 Task: Create new Company, with domain: 'uottawa.ca' and type: 'Prospect'. Add new contact for this company, with mail Id: 'Darshana34Baker@uottawa.ca', First Name: Darshana, Last name:  Baker, Job Title: 'Account Manager', Phone Number: '(202) 555-8907'. Change life cycle stage to  Lead and lead status to  Open. Logged in from softage.1@softage.net
Action: Mouse moved to (69, 52)
Screenshot: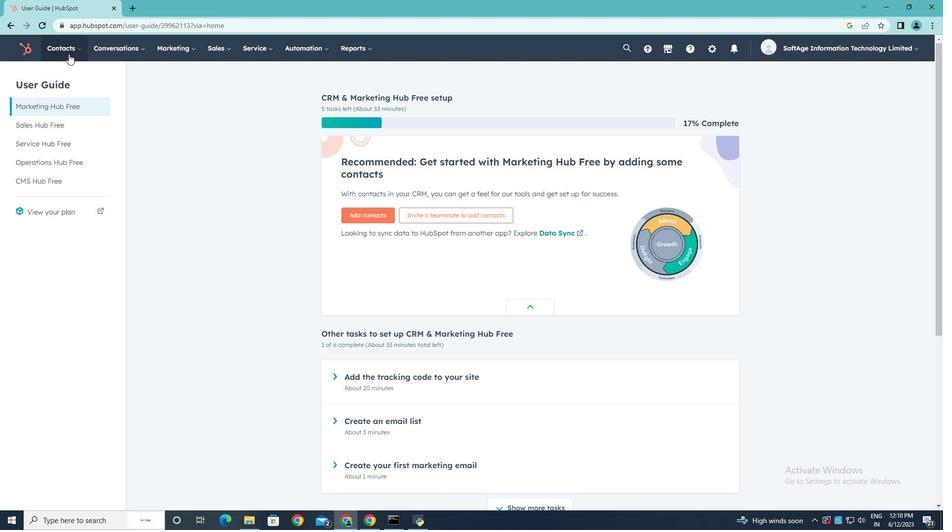 
Action: Mouse pressed left at (69, 52)
Screenshot: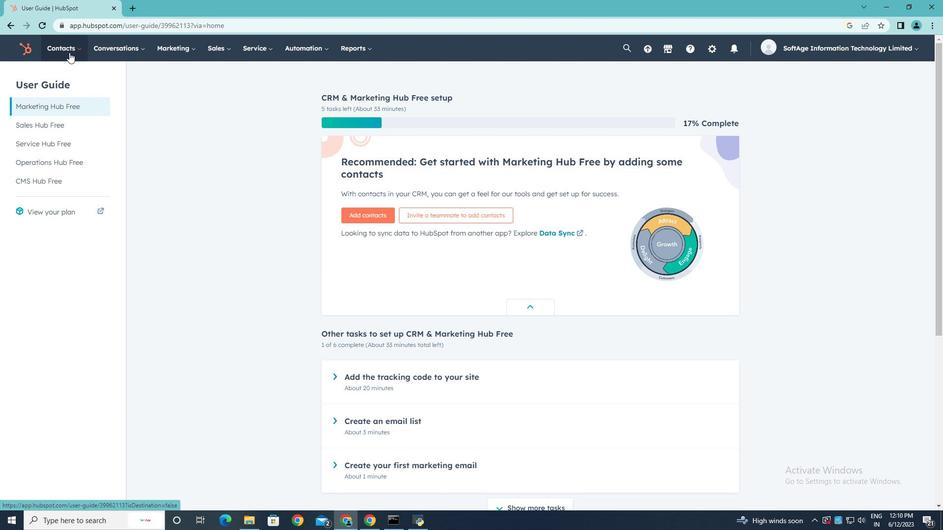 
Action: Mouse moved to (74, 98)
Screenshot: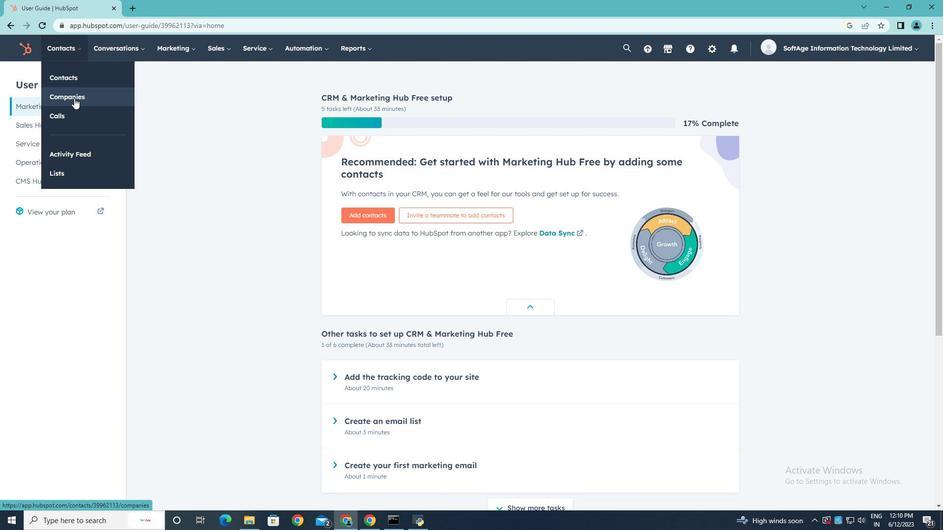 
Action: Mouse pressed left at (74, 98)
Screenshot: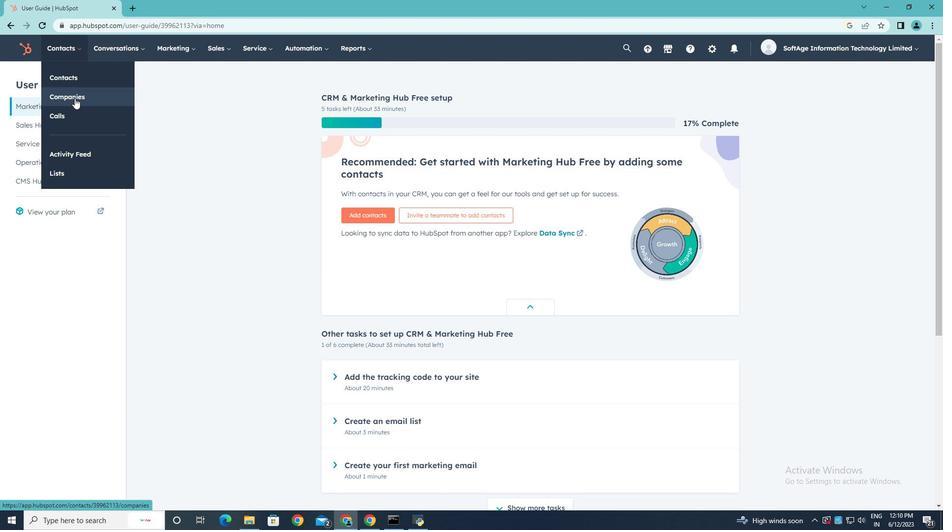 
Action: Mouse moved to (880, 82)
Screenshot: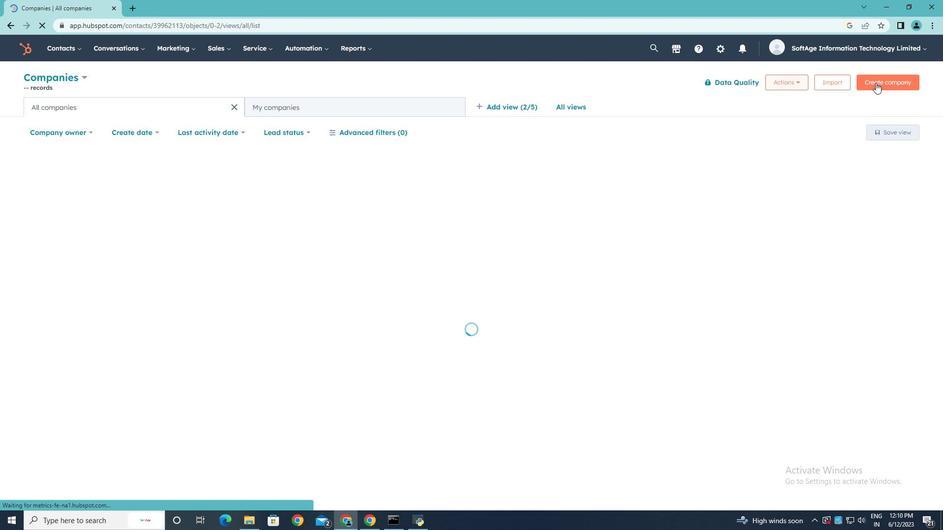 
Action: Mouse pressed left at (880, 82)
Screenshot: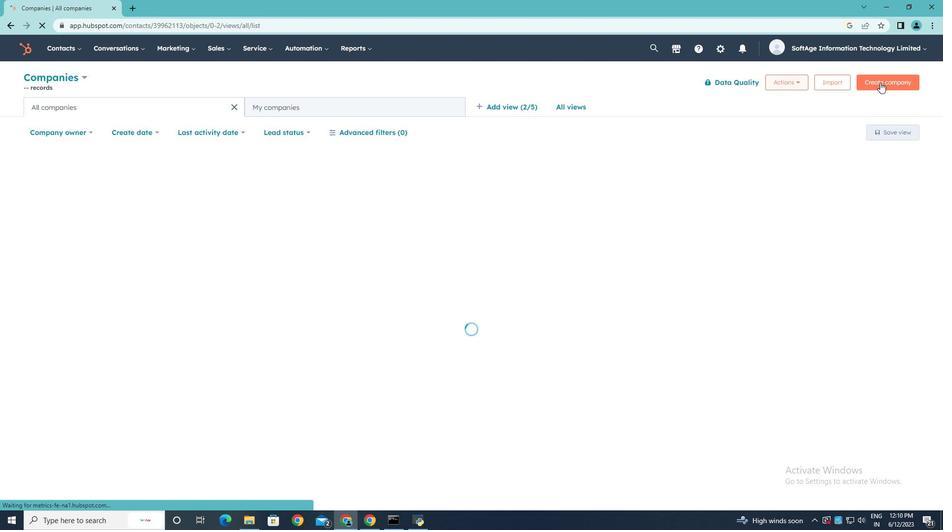 
Action: Mouse moved to (789, 124)
Screenshot: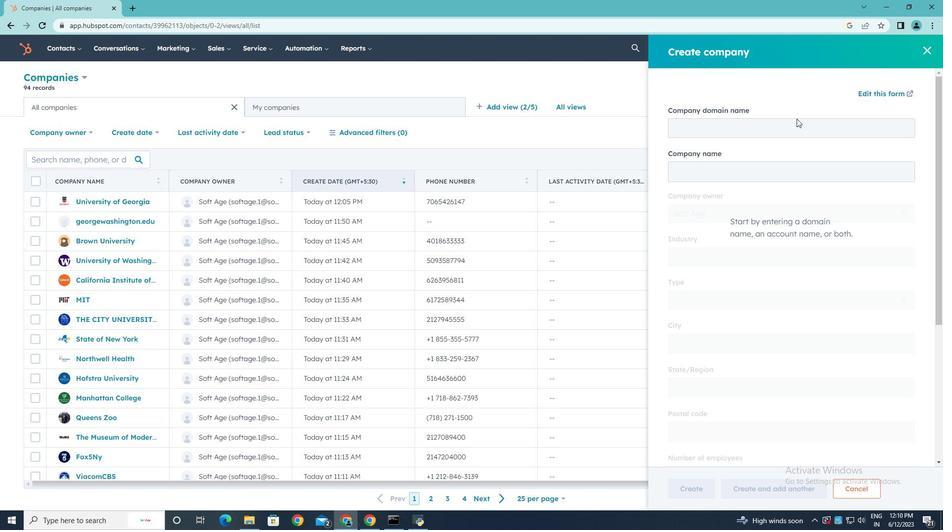 
Action: Mouse pressed left at (789, 124)
Screenshot: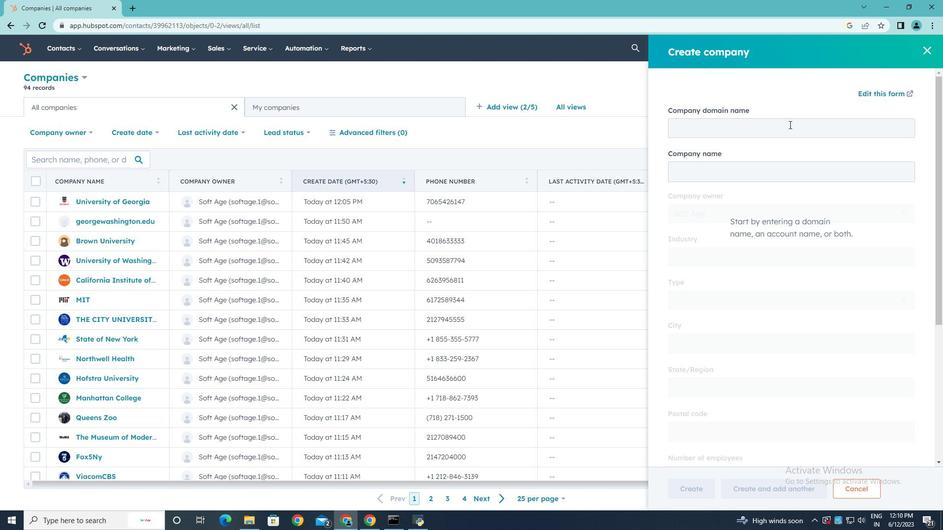 
Action: Mouse moved to (789, 124)
Screenshot: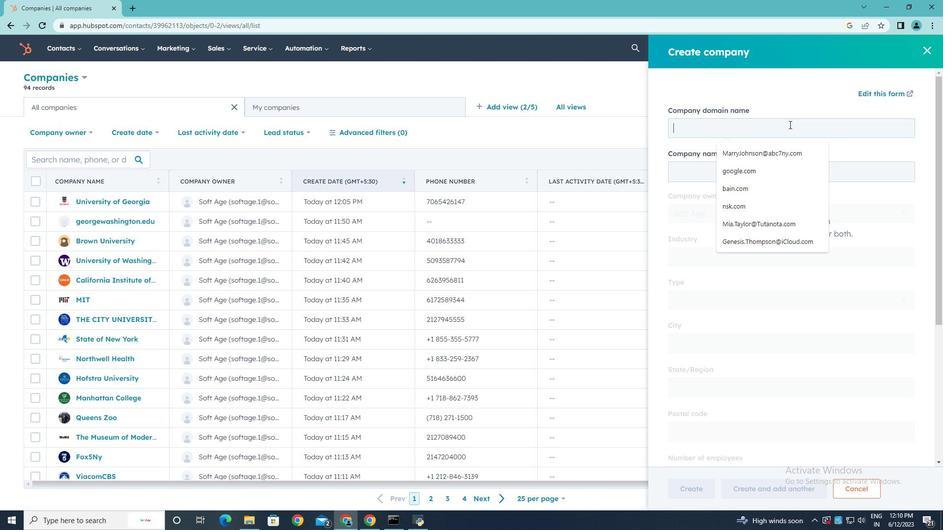 
Action: Key pressed uottawa.ca
Screenshot: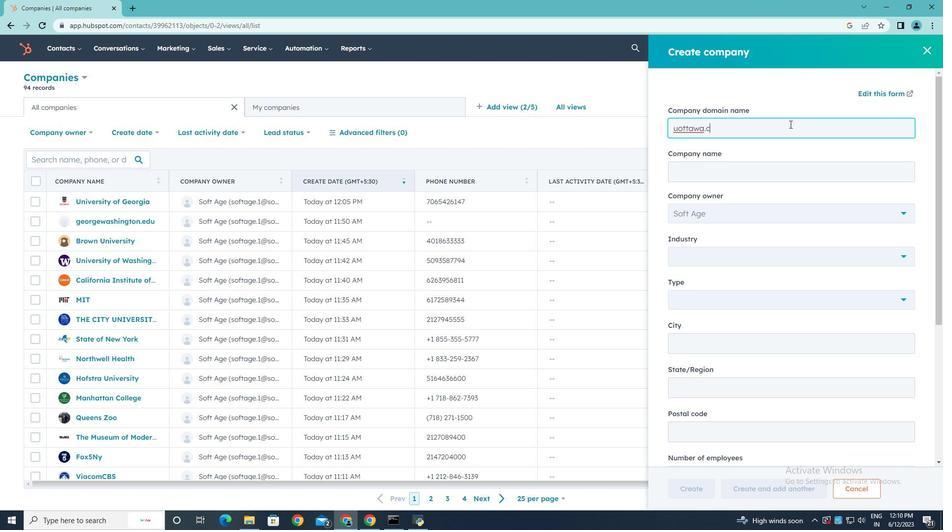 
Action: Mouse moved to (759, 202)
Screenshot: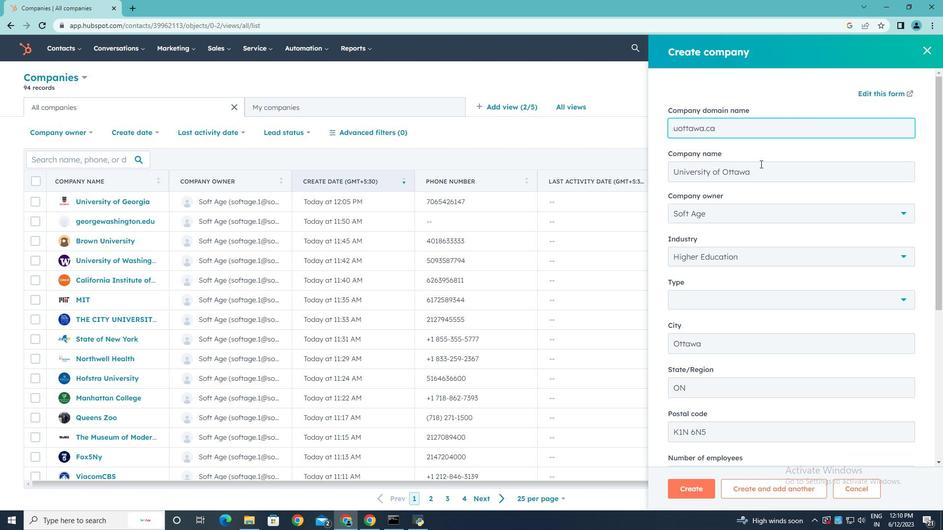 
Action: Mouse scrolled (759, 202) with delta (0, 0)
Screenshot: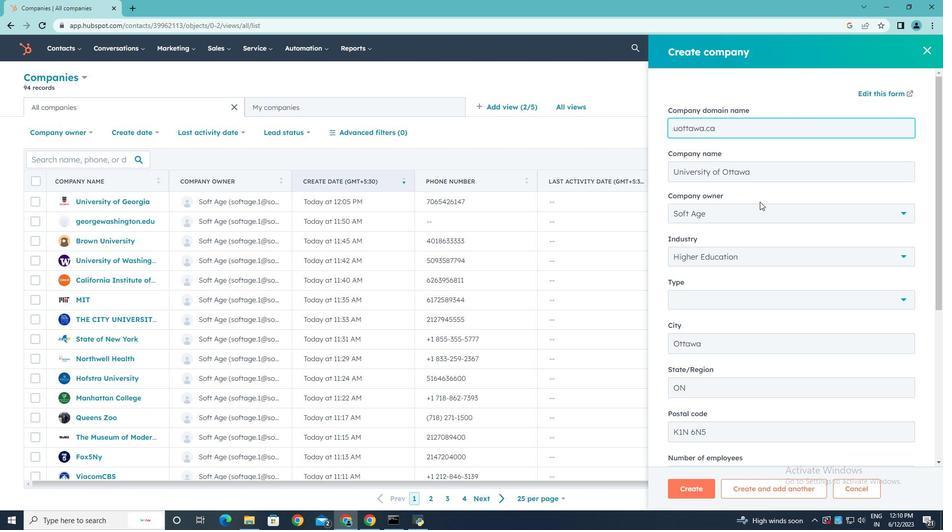 
Action: Mouse scrolled (759, 202) with delta (0, 0)
Screenshot: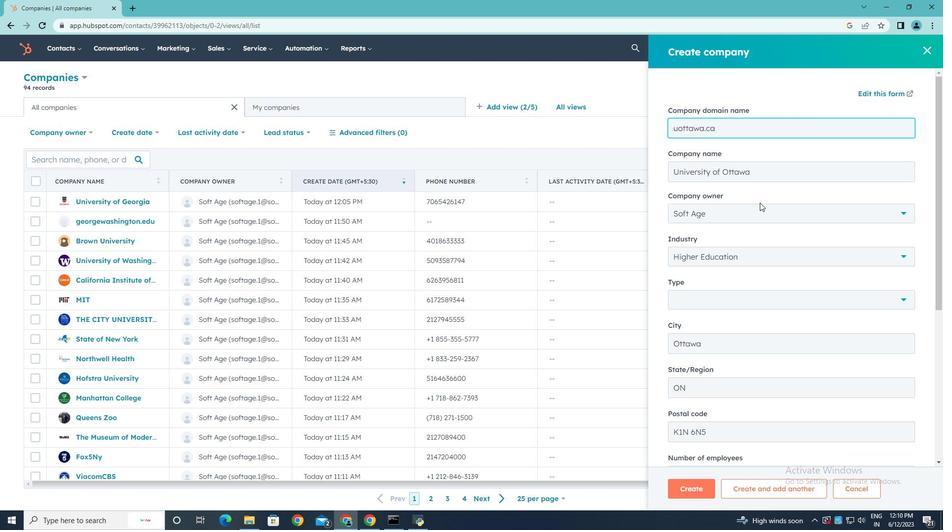 
Action: Mouse moved to (900, 202)
Screenshot: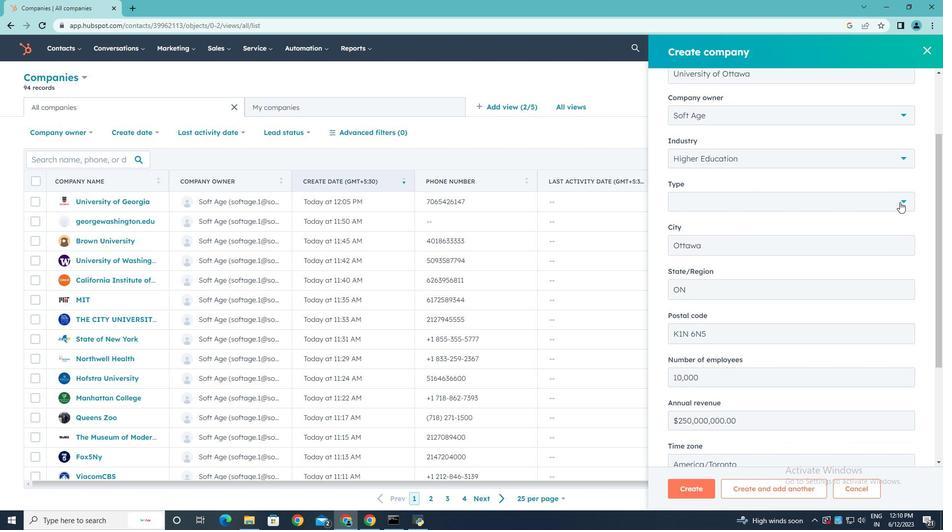 
Action: Mouse pressed left at (900, 202)
Screenshot: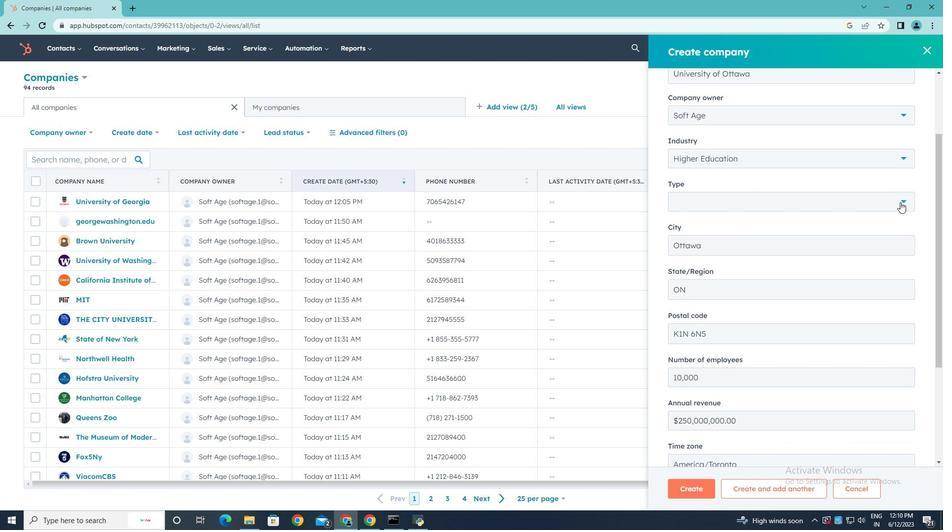 
Action: Mouse moved to (737, 247)
Screenshot: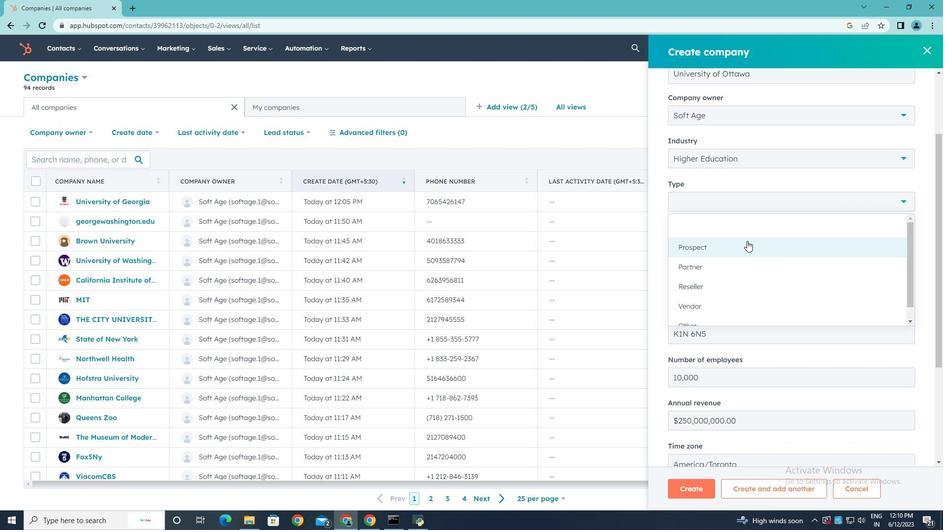 
Action: Mouse pressed left at (737, 247)
Screenshot: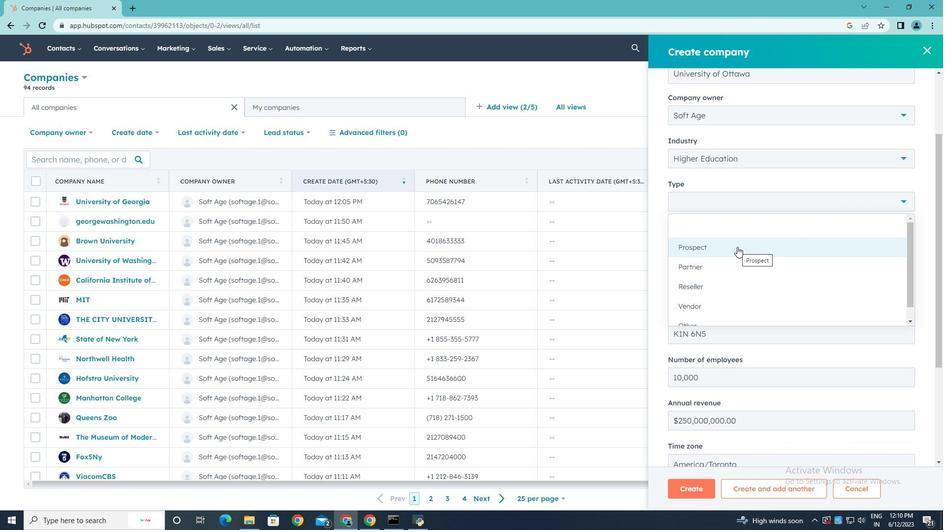 
Action: Mouse moved to (843, 271)
Screenshot: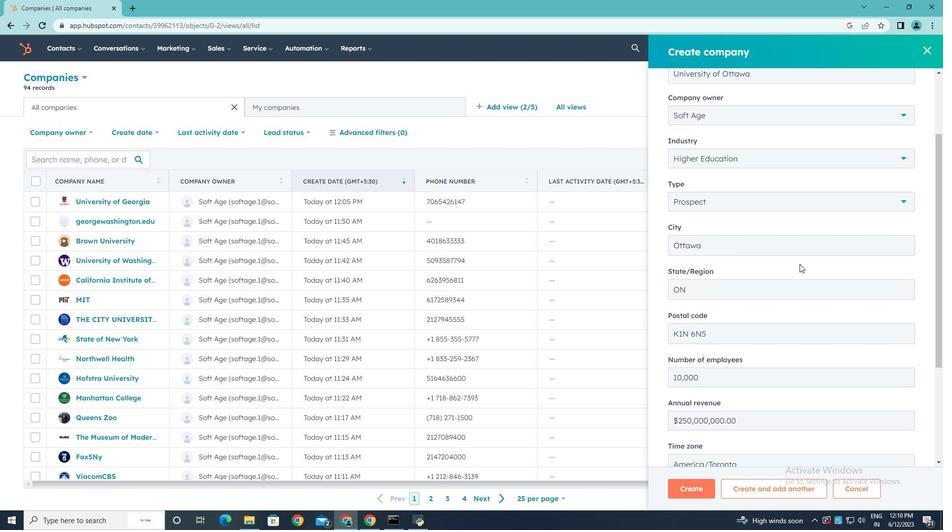 
Action: Mouse scrolled (843, 271) with delta (0, 0)
Screenshot: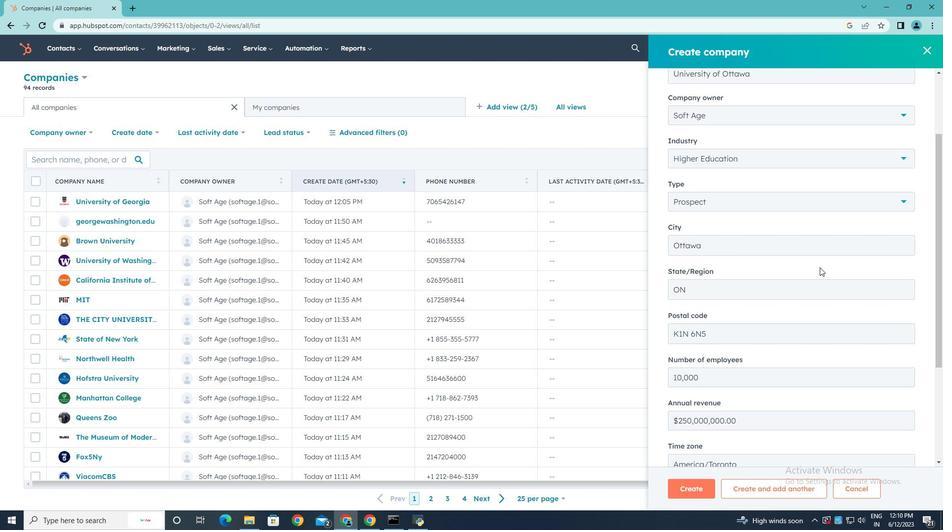 
Action: Mouse scrolled (843, 271) with delta (0, 0)
Screenshot: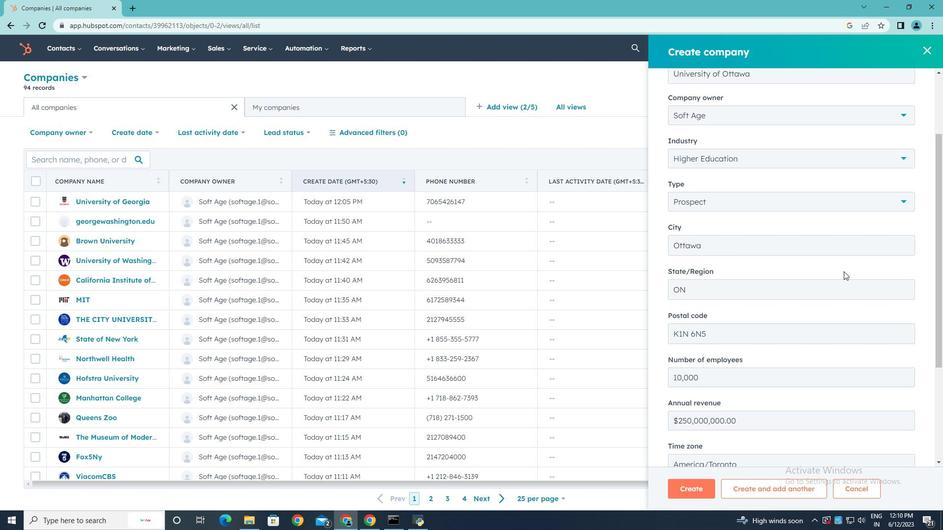 
Action: Mouse scrolled (843, 271) with delta (0, 0)
Screenshot: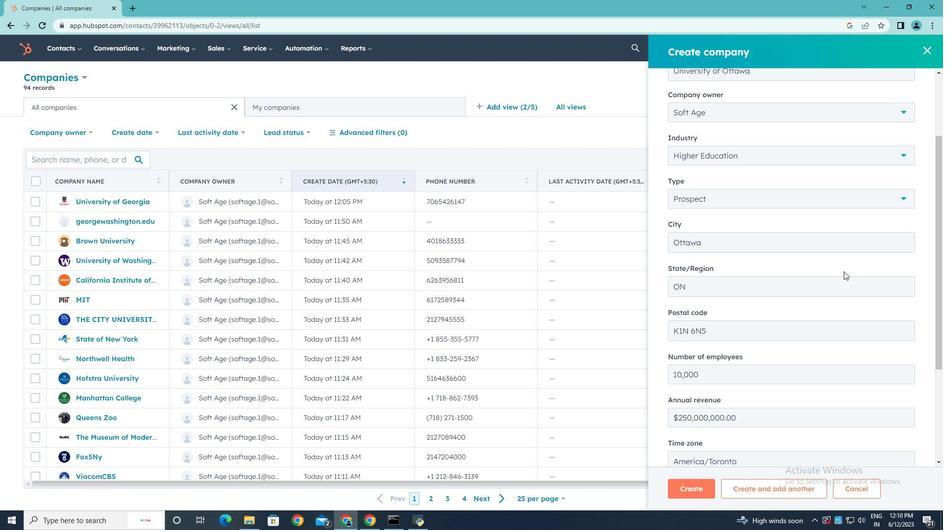 
Action: Mouse scrolled (843, 271) with delta (0, 0)
Screenshot: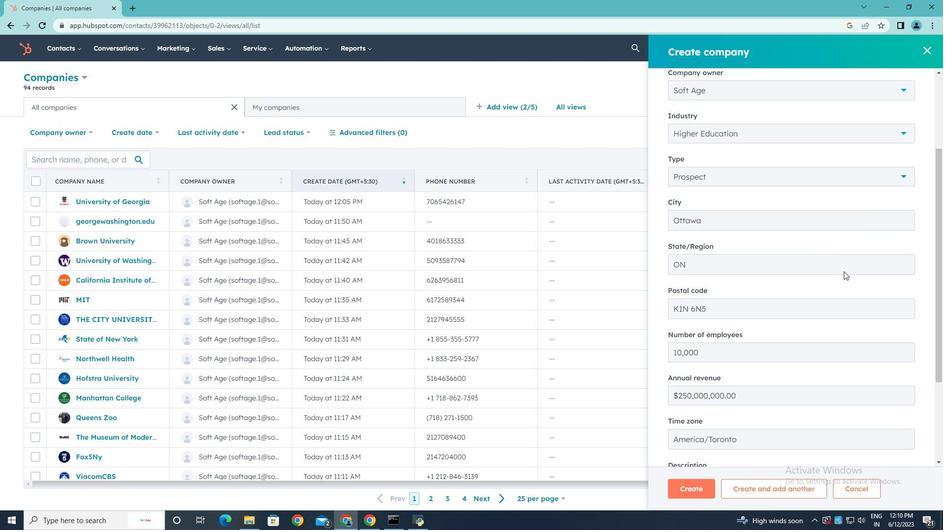 
Action: Mouse scrolled (843, 271) with delta (0, 0)
Screenshot: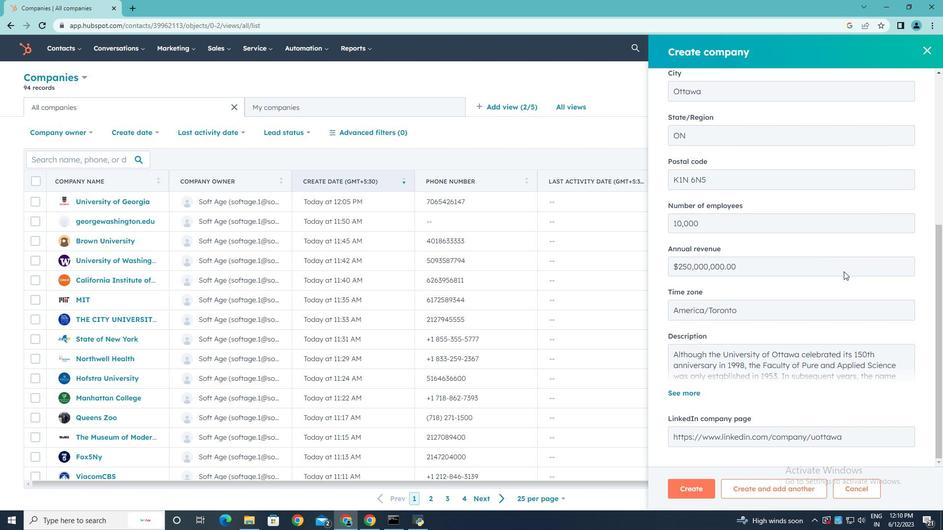 
Action: Mouse scrolled (843, 271) with delta (0, 0)
Screenshot: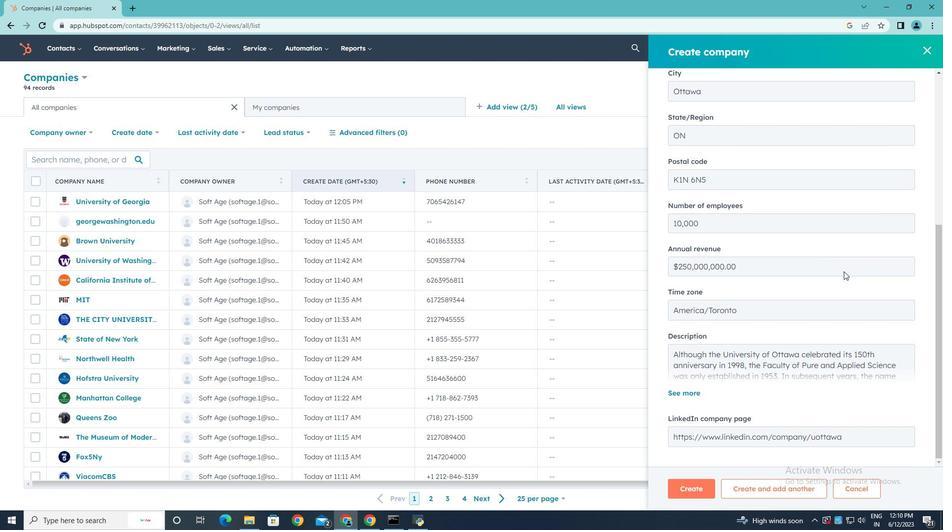 
Action: Mouse scrolled (843, 271) with delta (0, 0)
Screenshot: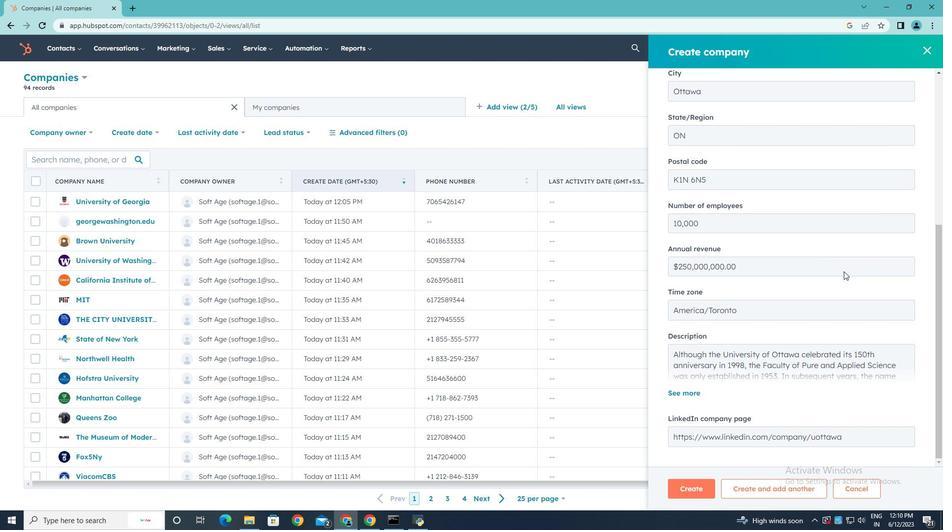 
Action: Mouse scrolled (843, 271) with delta (0, 0)
Screenshot: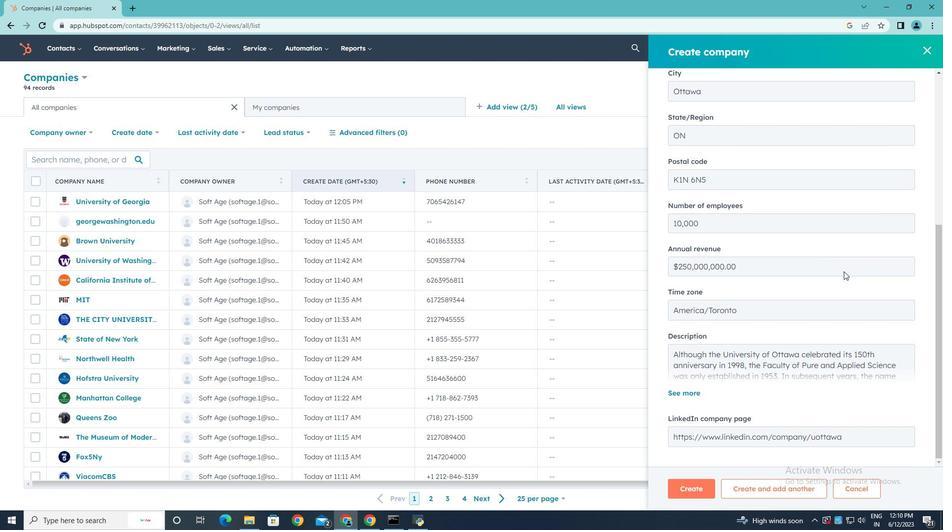 
Action: Mouse scrolled (843, 271) with delta (0, 0)
Screenshot: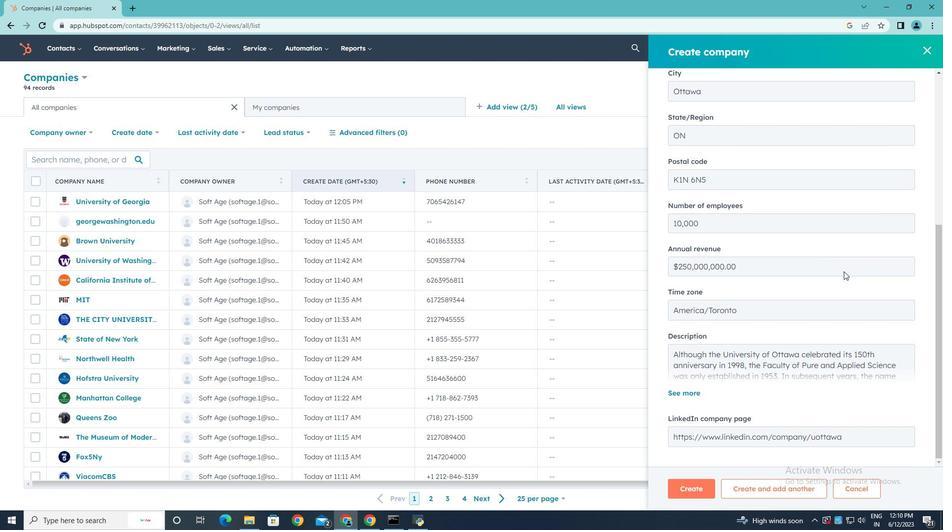 
Action: Mouse moved to (697, 485)
Screenshot: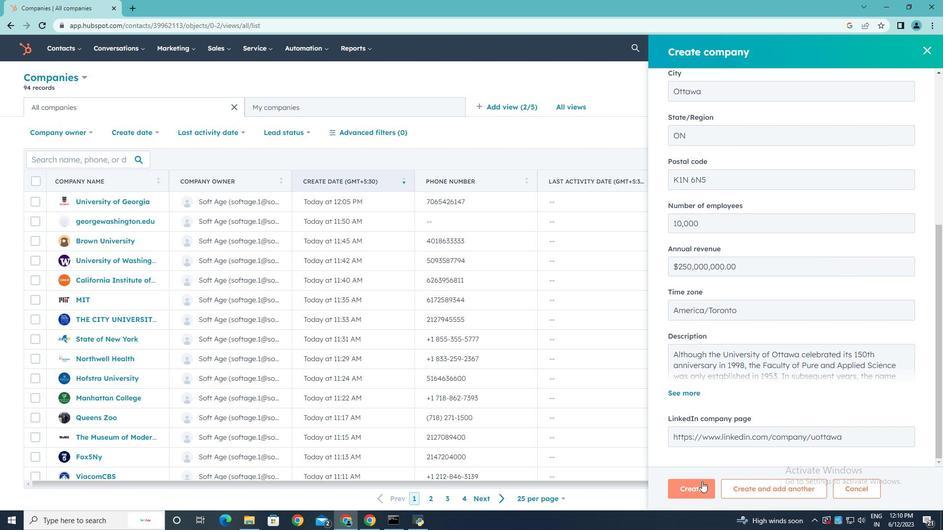 
Action: Mouse pressed left at (697, 485)
Screenshot: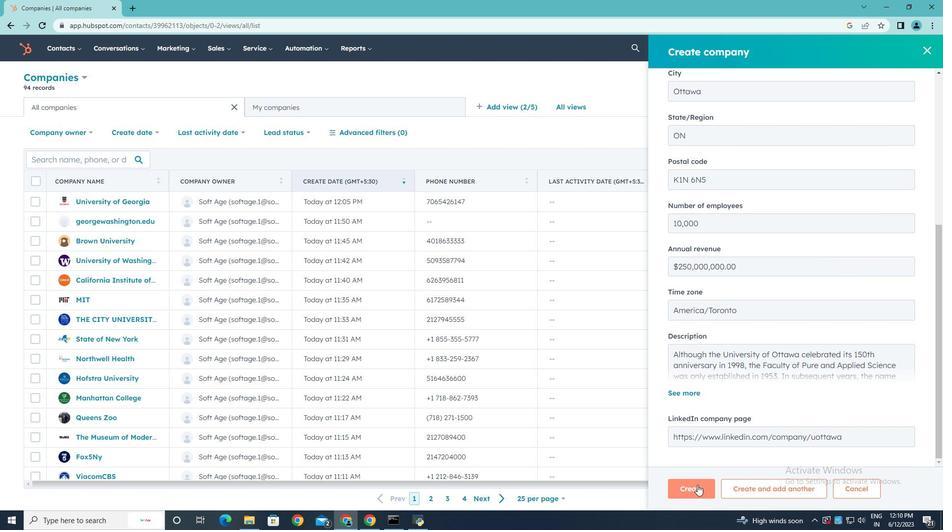 
Action: Mouse moved to (665, 313)
Screenshot: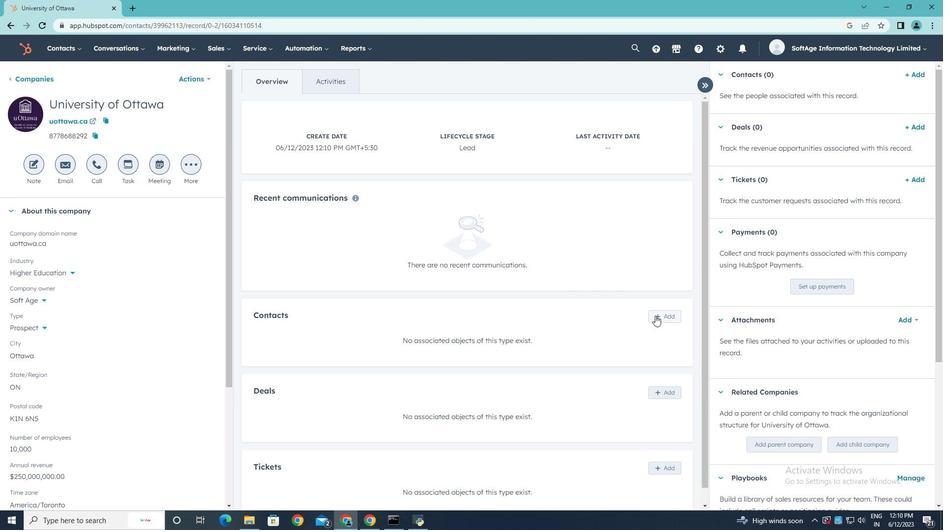 
Action: Mouse pressed left at (665, 313)
Screenshot: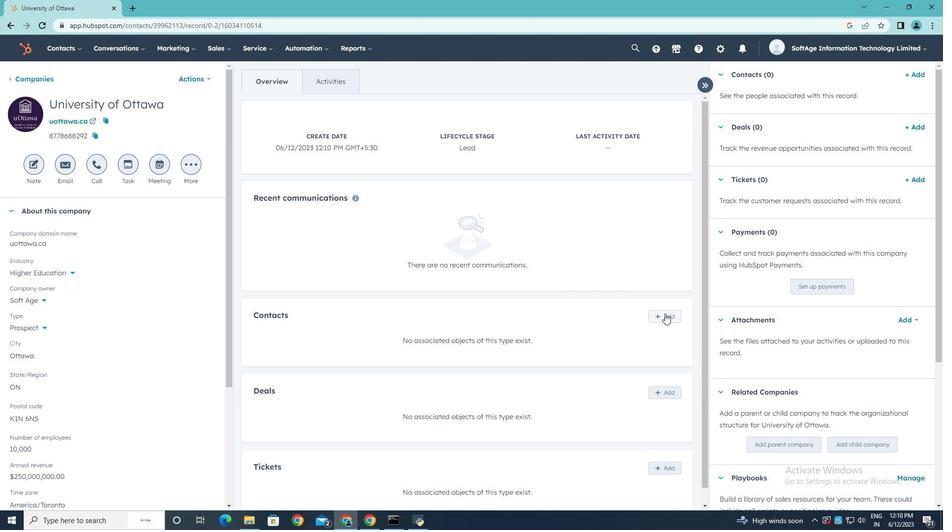 
Action: Mouse moved to (741, 102)
Screenshot: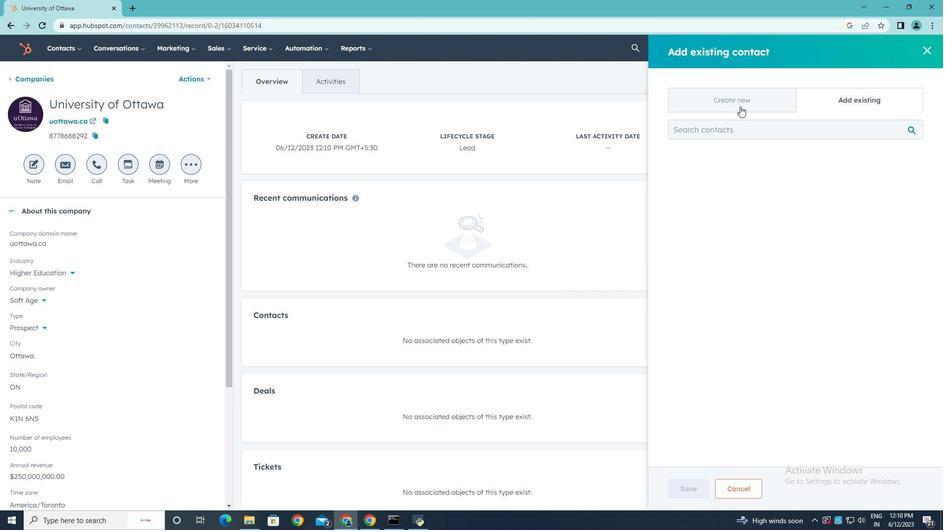 
Action: Mouse pressed left at (741, 102)
Screenshot: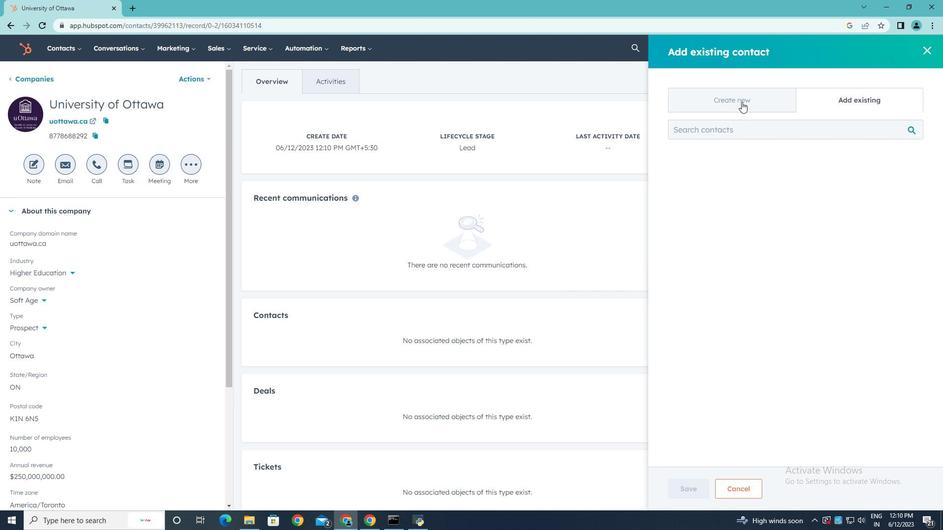 
Action: Mouse moved to (683, 164)
Screenshot: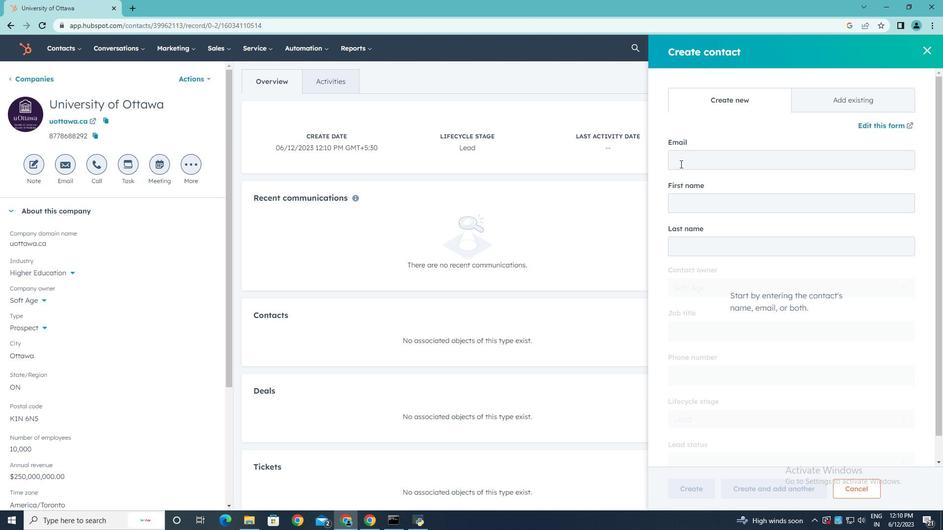 
Action: Mouse pressed left at (683, 164)
Screenshot: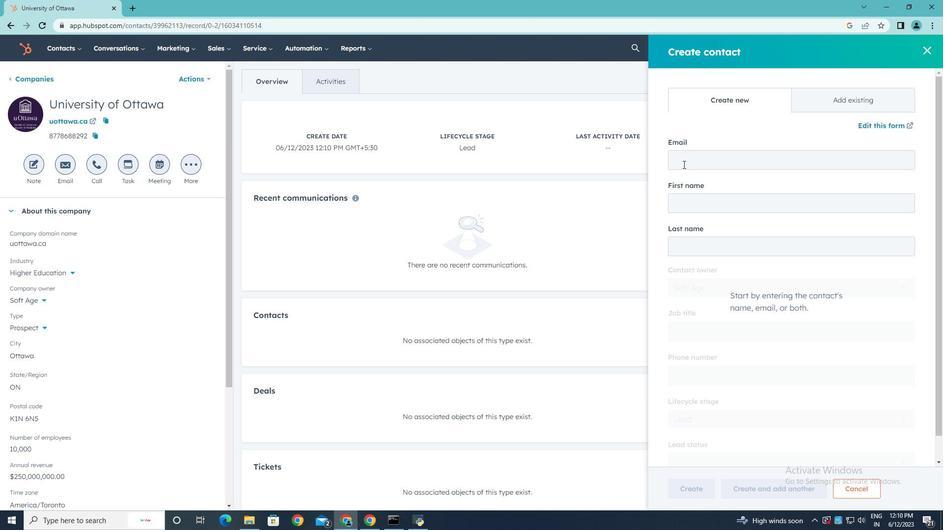 
Action: Key pressed <Key.shift>Darshana4<Key.backspace>34<Key.shift><Key.shift><Key.shift><Key.shift><Key.shift><Key.shift><Key.shift><Key.shift><Key.shift><Key.shift><Key.shift><Key.shift><Key.shift><Key.shift><Key.shift><Key.shift><Key.shift><Key.shift><Key.shift><Key.shift><Key.shift><Key.shift><Key.shift><Key.shift><Key.shift><Key.shift>Baker<Key.shift><Key.shift>@uottawa.ca
Screenshot: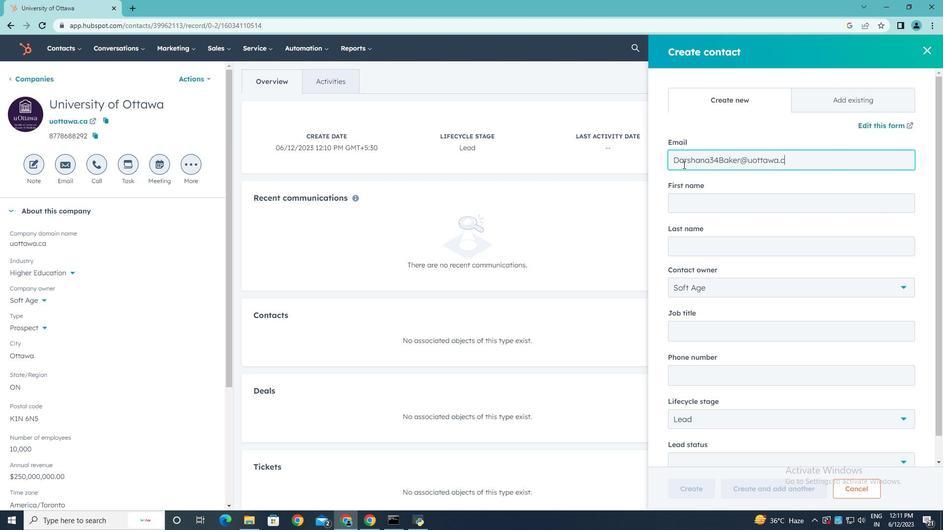
Action: Mouse moved to (706, 205)
Screenshot: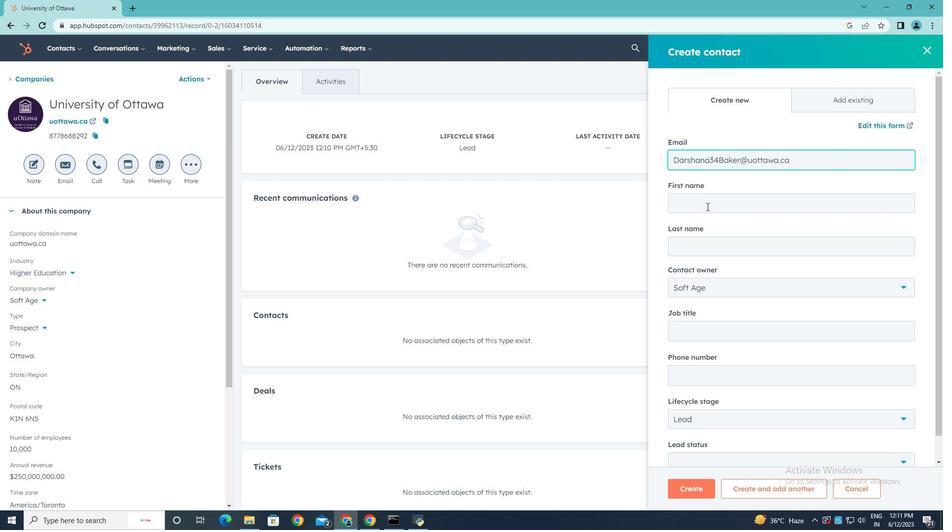 
Action: Mouse pressed left at (706, 205)
Screenshot: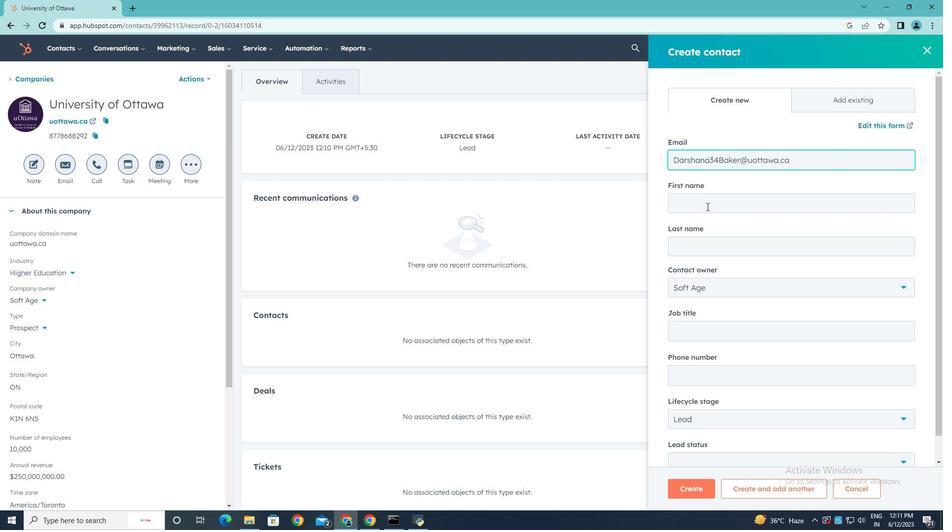 
Action: Key pressed <Key.shift>Darshana
Screenshot: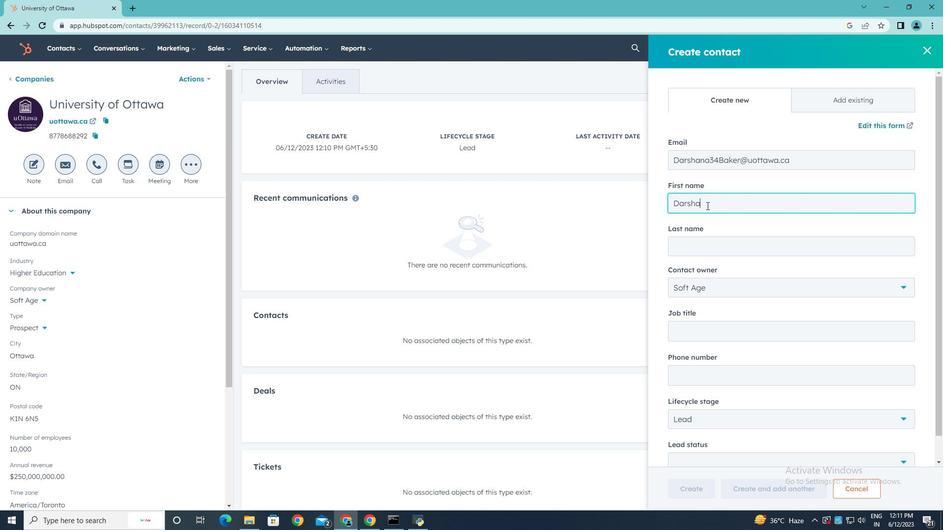 
Action: Mouse moved to (703, 244)
Screenshot: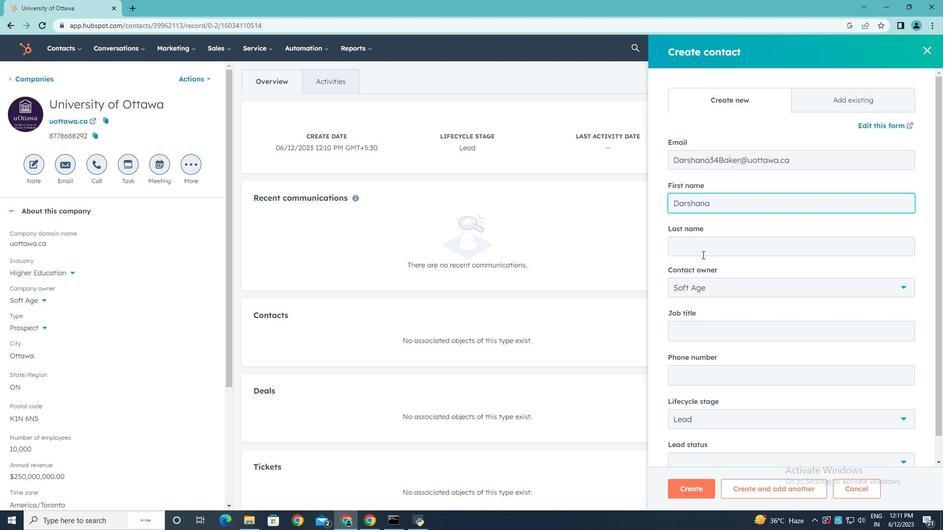 
Action: Mouse pressed left at (703, 244)
Screenshot: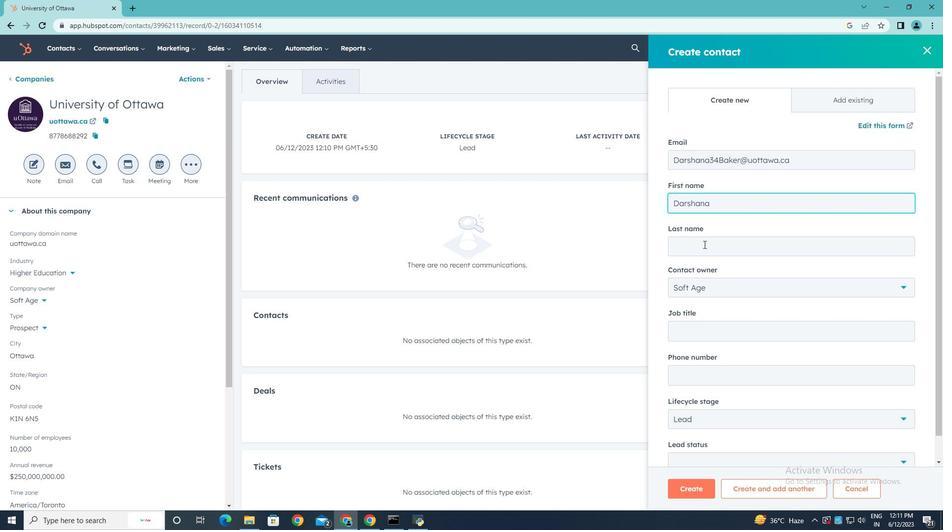 
Action: Key pressed <Key.shift>Baker
Screenshot: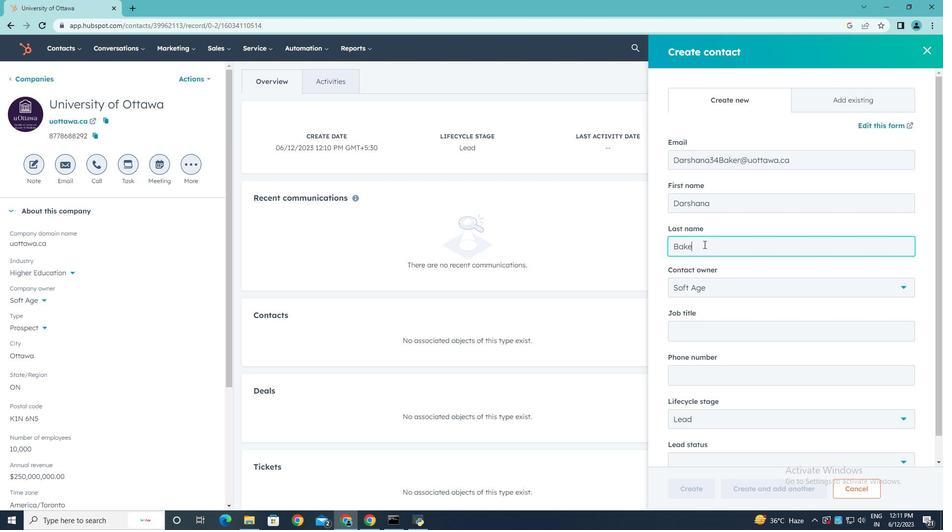 
Action: Mouse moved to (815, 333)
Screenshot: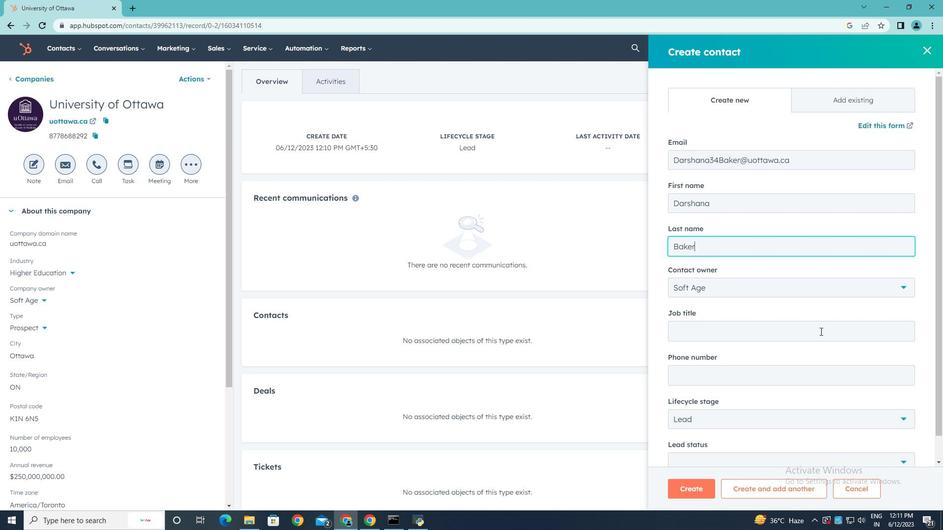 
Action: Mouse pressed left at (815, 333)
Screenshot: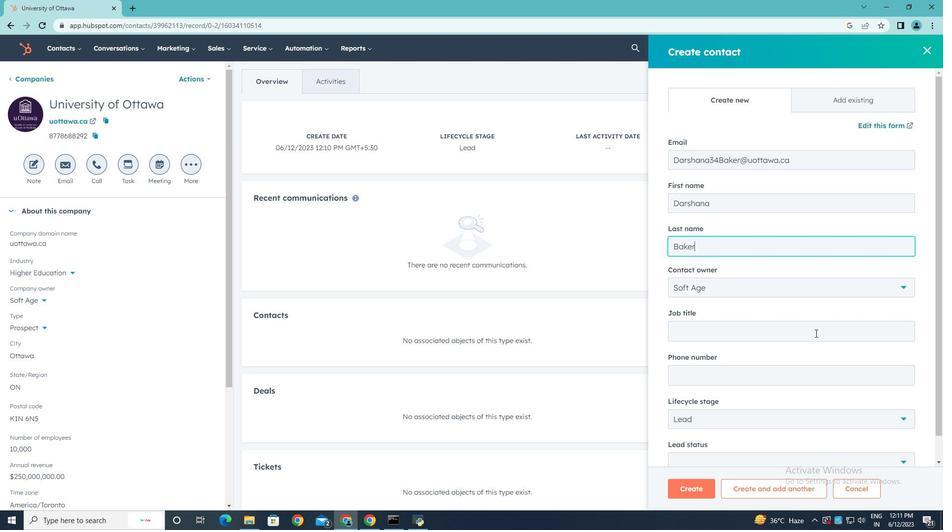 
Action: Key pressed <Key.shift>Account<Key.space><Key.shift><Key.shift>Manager
Screenshot: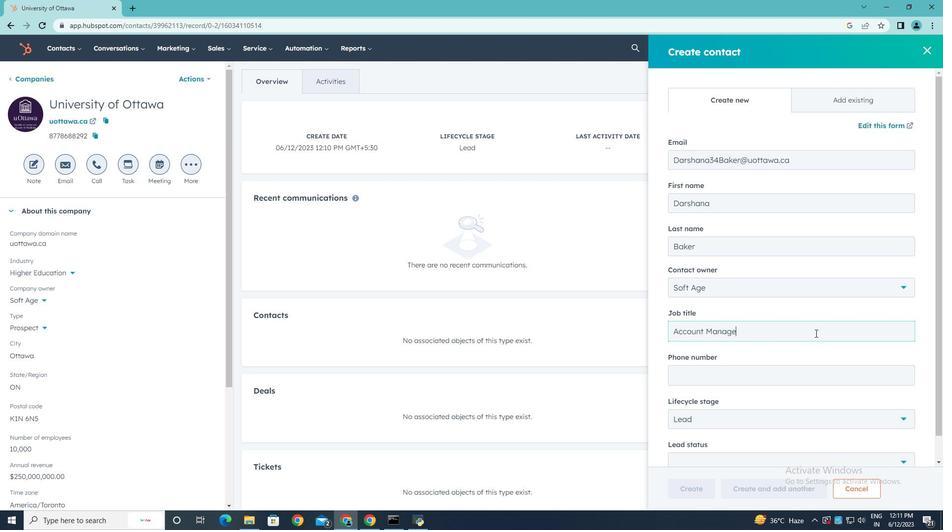 
Action: Mouse moved to (779, 380)
Screenshot: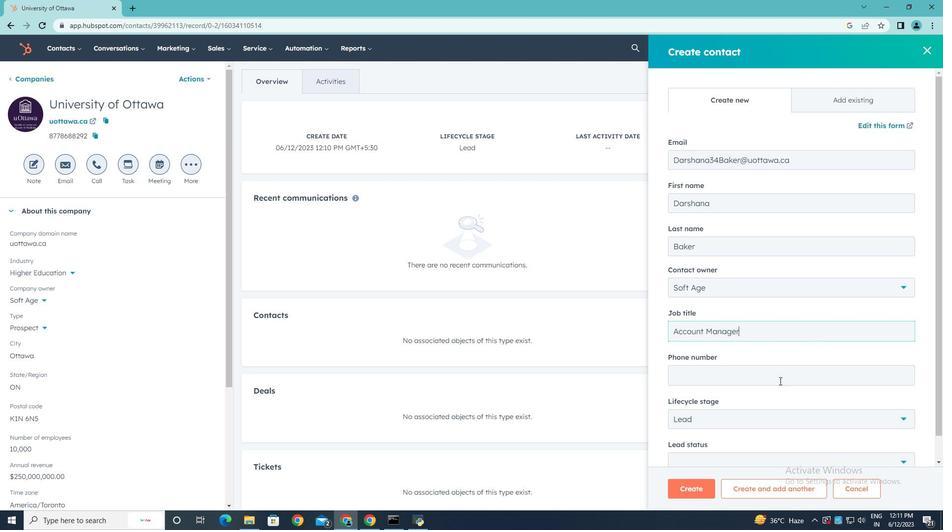 
Action: Mouse pressed left at (779, 380)
Screenshot: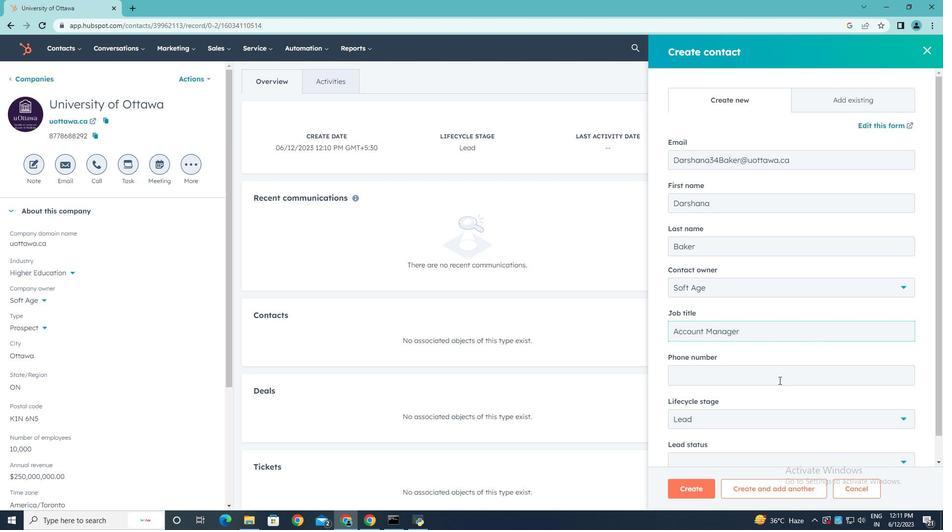 
Action: Key pressed 2025558907
Screenshot: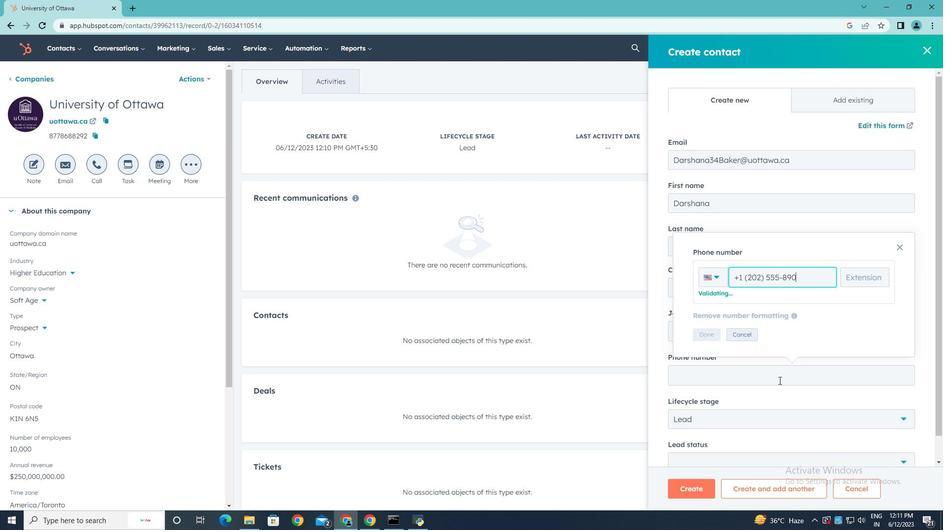 
Action: Mouse moved to (702, 334)
Screenshot: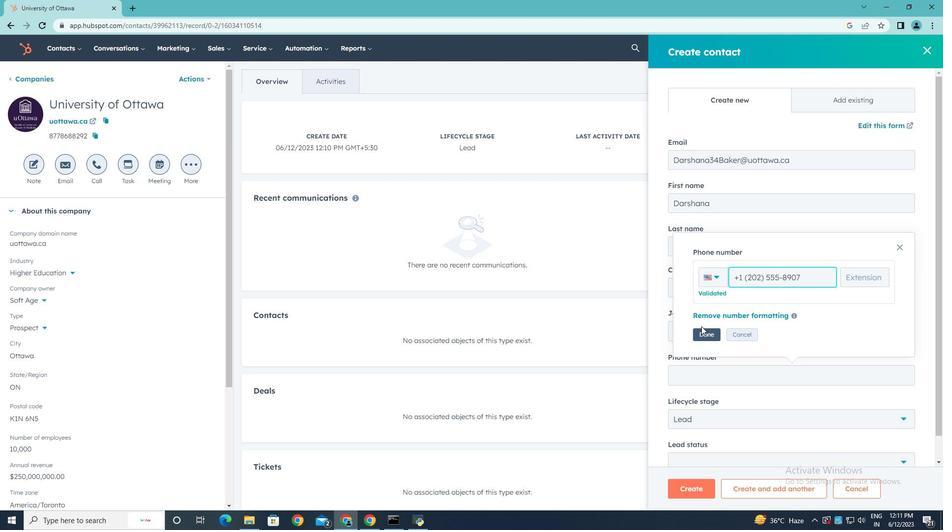 
Action: Mouse pressed left at (702, 334)
Screenshot: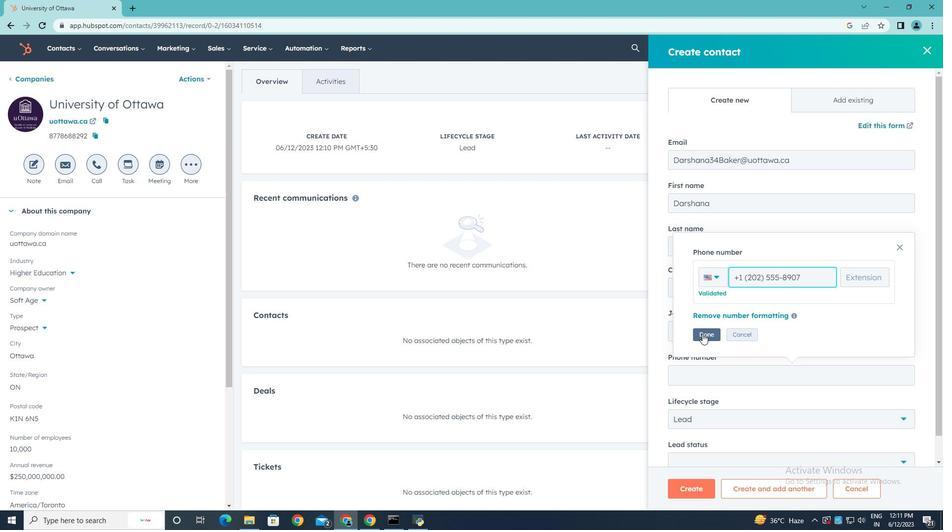 
Action: Mouse moved to (902, 419)
Screenshot: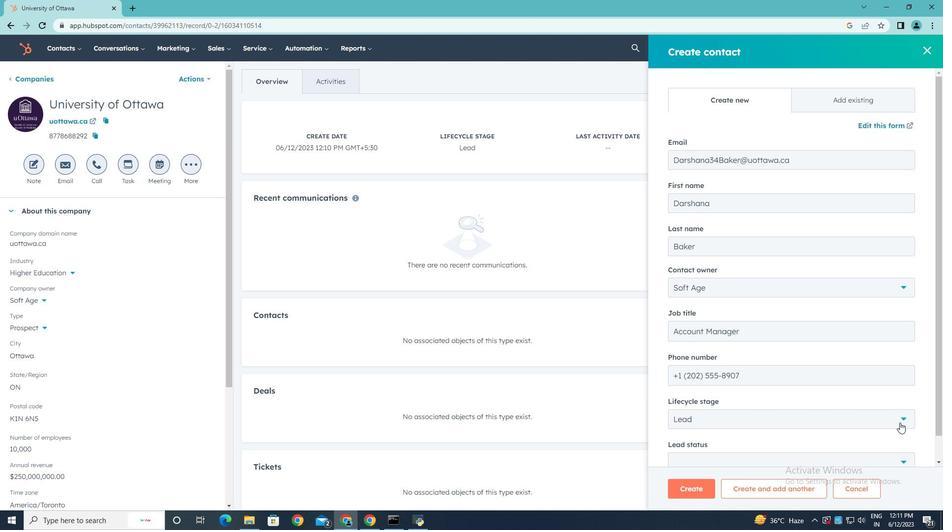 
Action: Mouse pressed left at (902, 419)
Screenshot: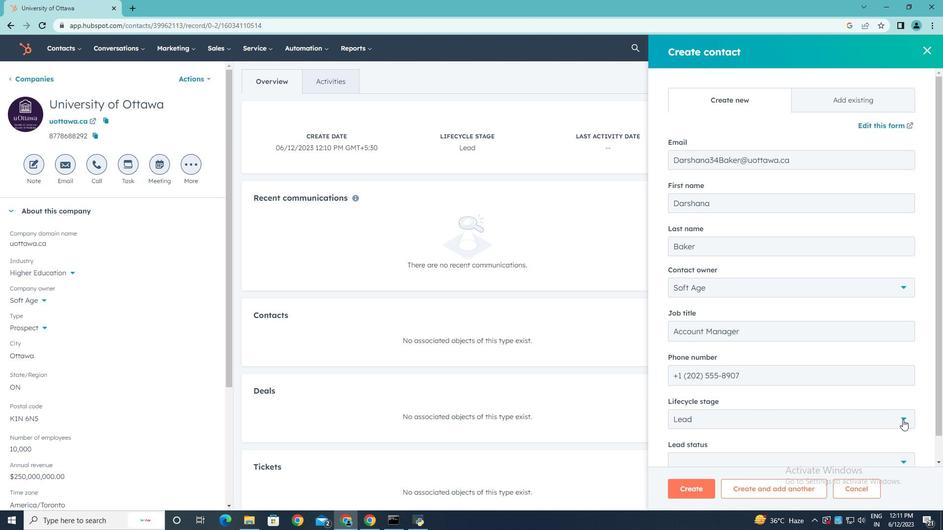 
Action: Mouse moved to (753, 328)
Screenshot: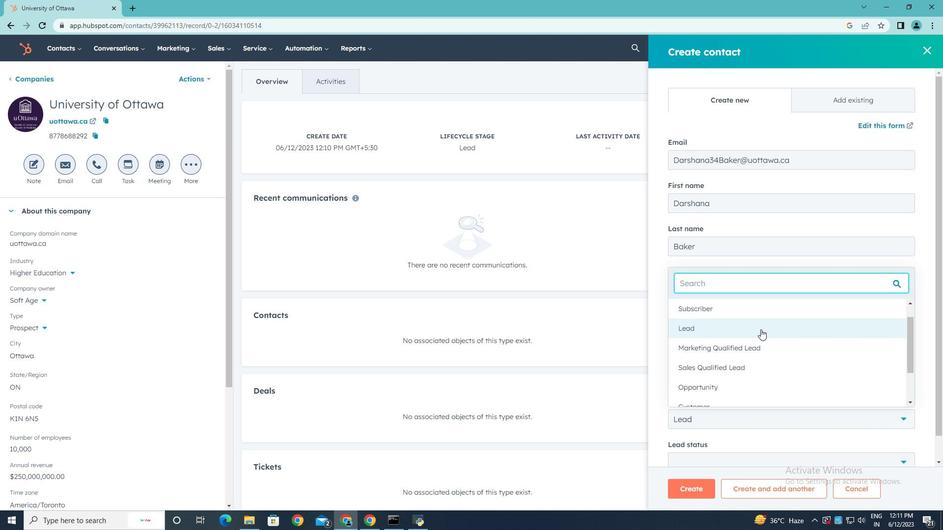 
Action: Mouse pressed left at (753, 328)
Screenshot: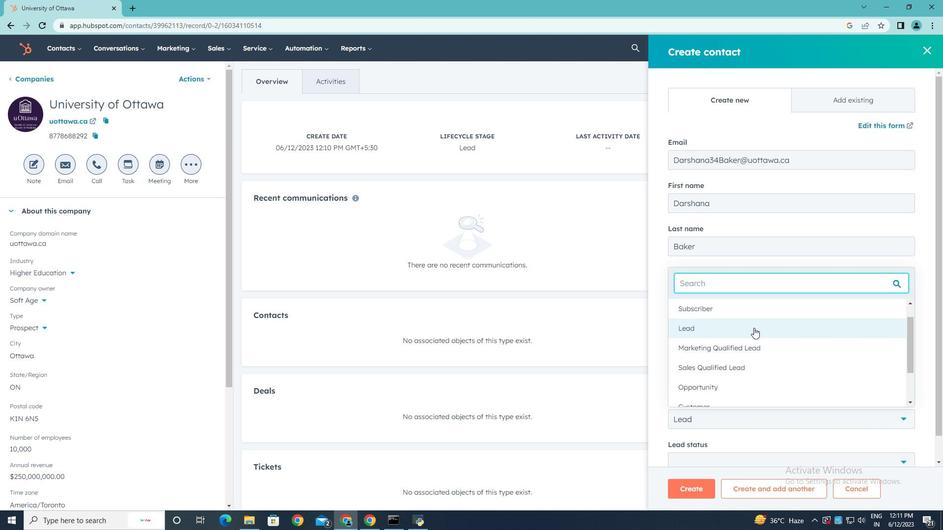 
Action: Mouse moved to (906, 463)
Screenshot: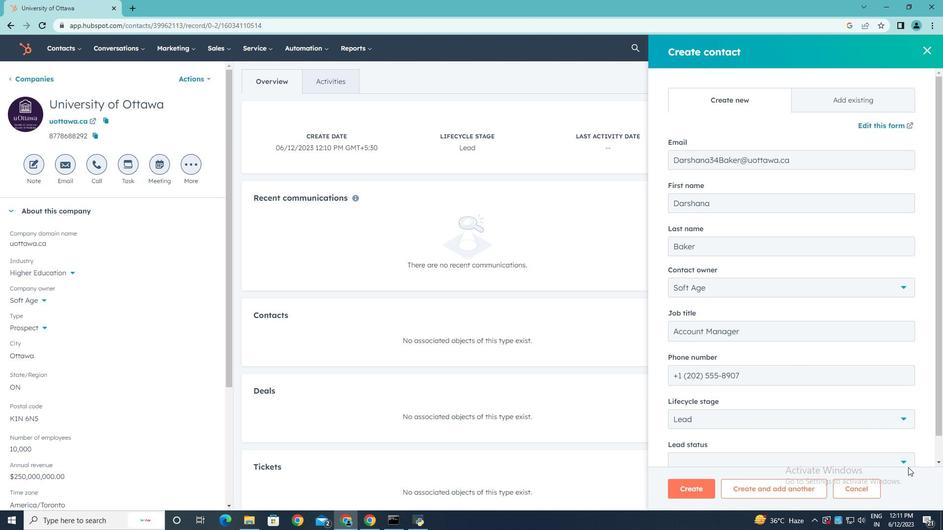 
Action: Mouse pressed left at (906, 463)
Screenshot: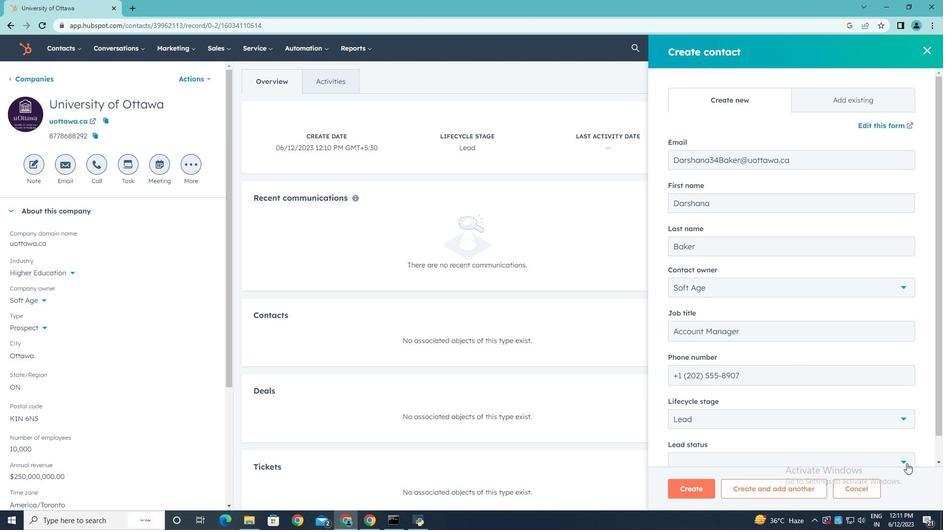 
Action: Mouse moved to (776, 393)
Screenshot: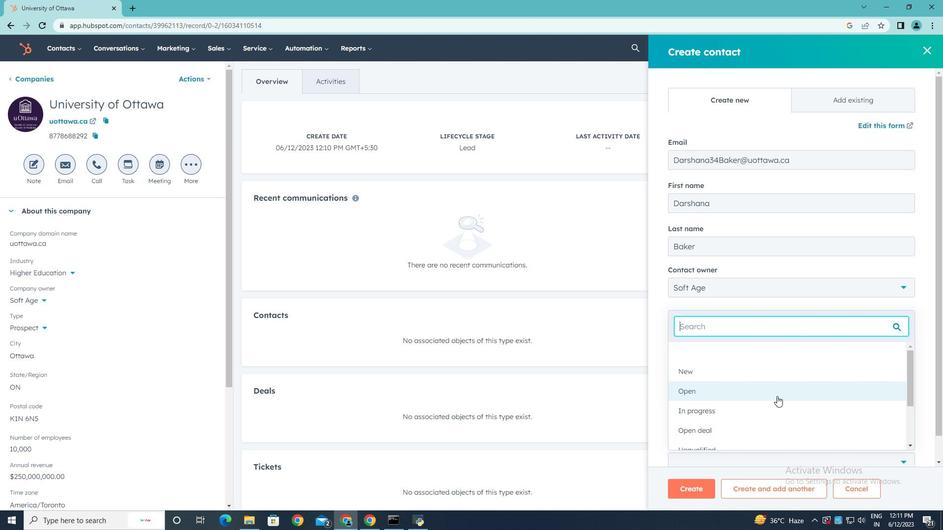 
Action: Mouse pressed left at (776, 393)
Screenshot: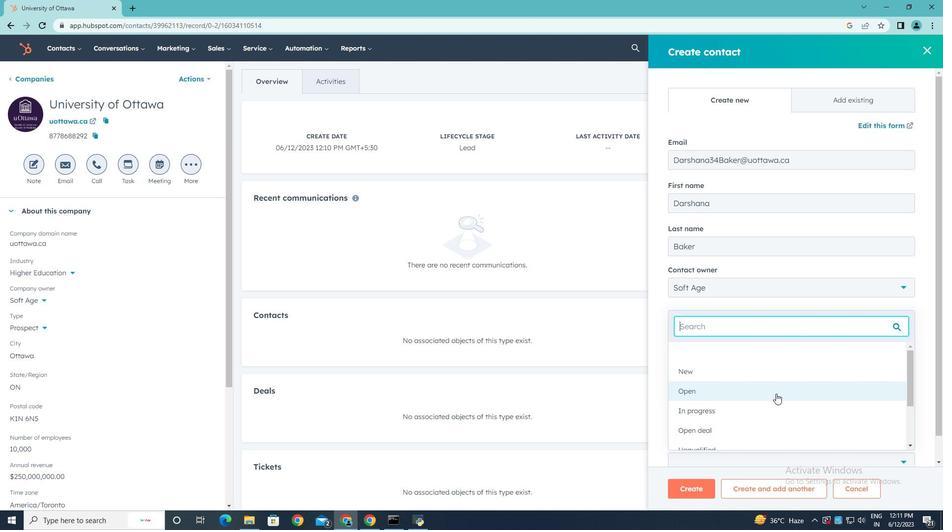 
Action: Mouse scrolled (776, 393) with delta (0, 0)
Screenshot: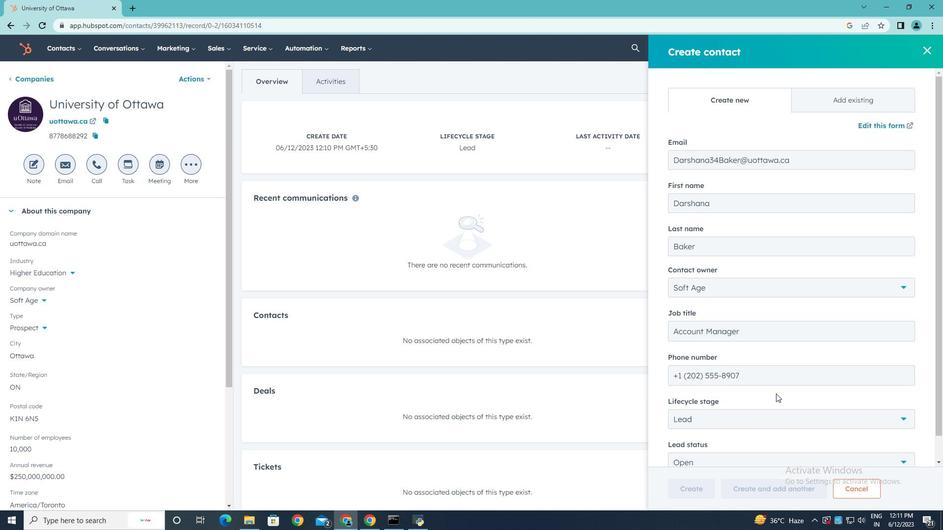 
Action: Mouse scrolled (776, 393) with delta (0, 0)
Screenshot: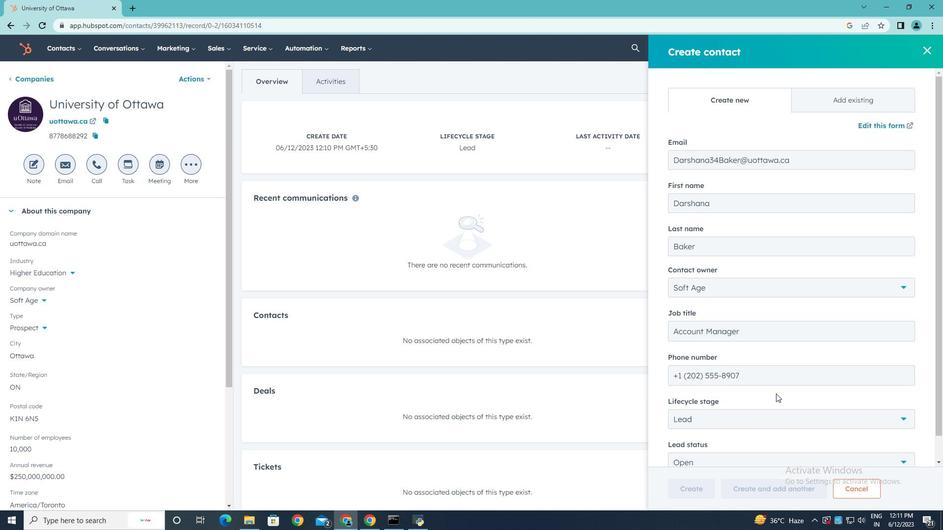 
Action: Mouse scrolled (776, 393) with delta (0, 0)
Screenshot: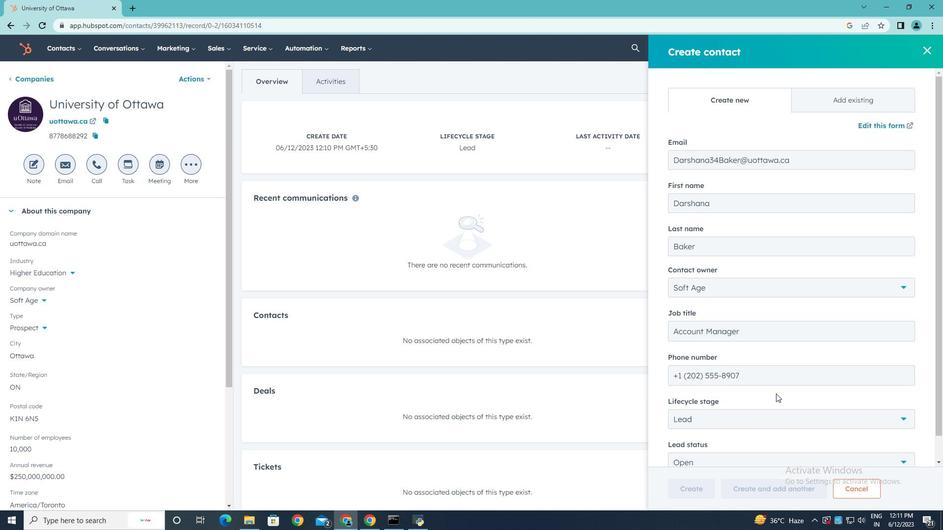
Action: Mouse moved to (704, 487)
Screenshot: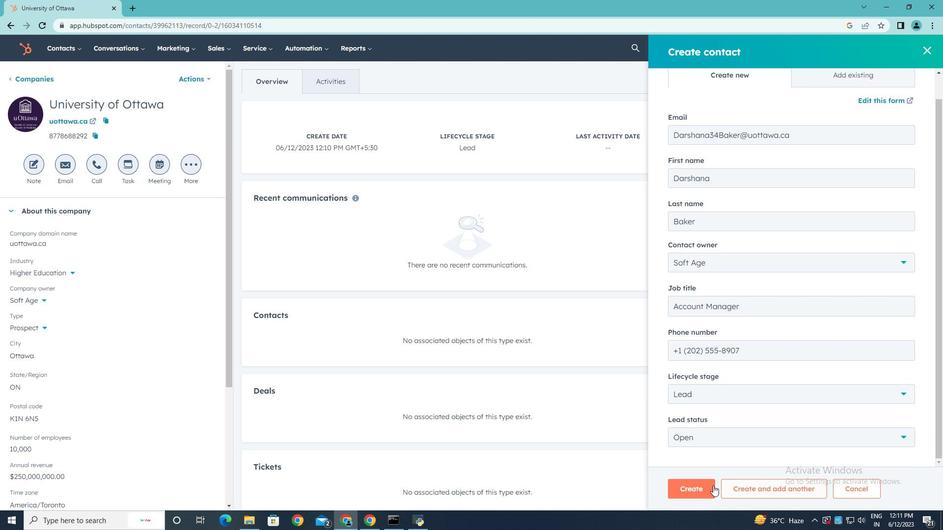 
Action: Mouse pressed left at (704, 487)
Screenshot: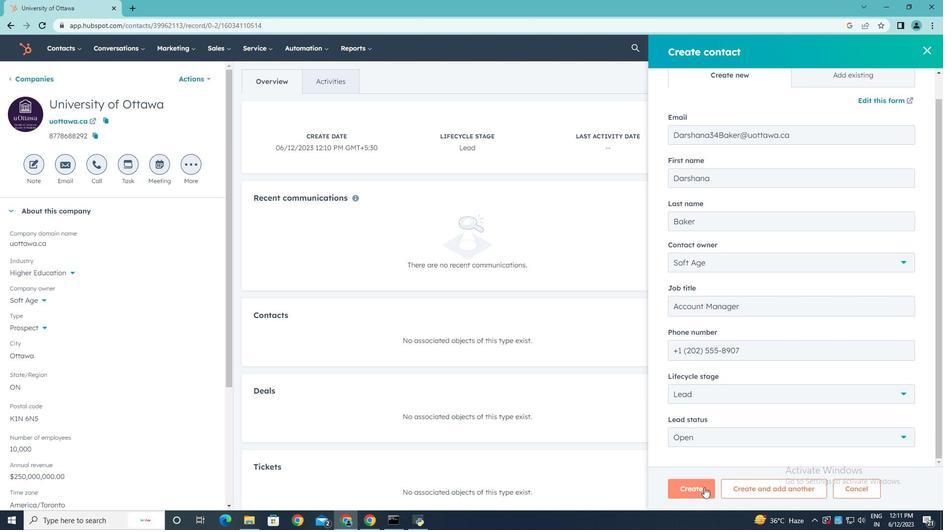 
Action: Mouse moved to (697, 465)
Screenshot: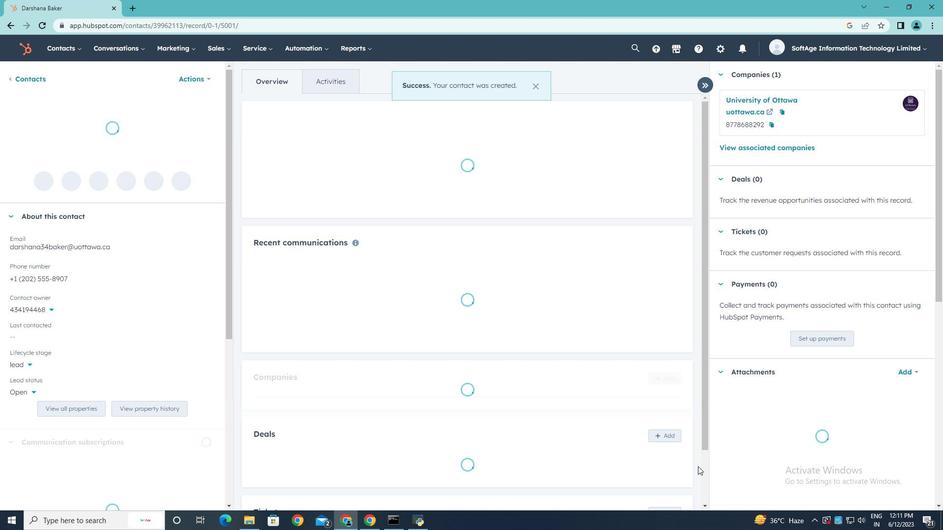 
